 Task: Create List Blockchain in Board Sales Prospecting Tools to Workspace Corporate Social Responsibility. Create List Artificial Intelligence in Board Sales Forecasting and Analysis to Workspace Corporate Social Responsibility. Create List Machine Learning in Board Sales Forecasting and Revenue Projection to Workspace Corporate Social Responsibility
Action: Mouse moved to (91, 377)
Screenshot: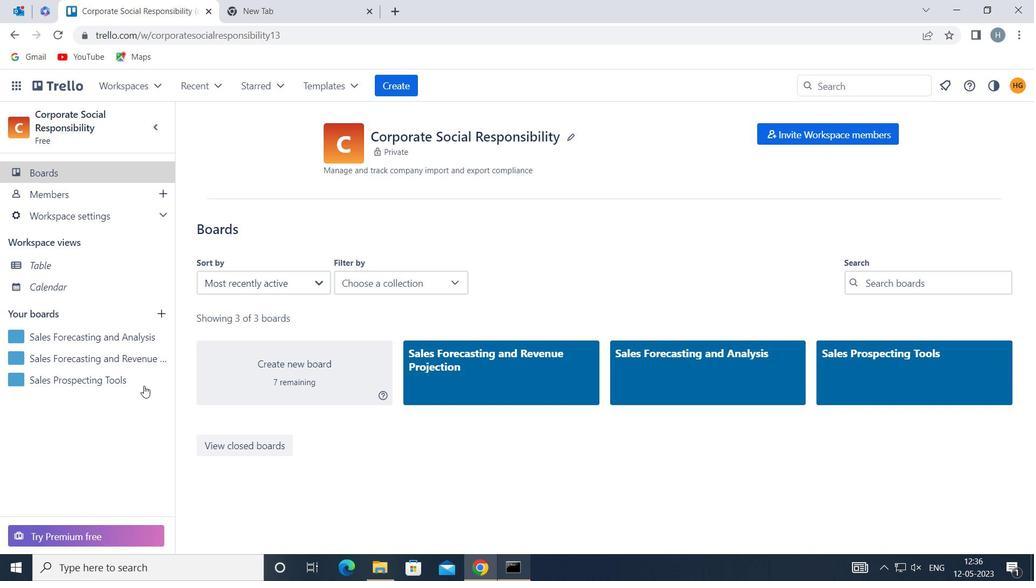 
Action: Mouse pressed left at (91, 377)
Screenshot: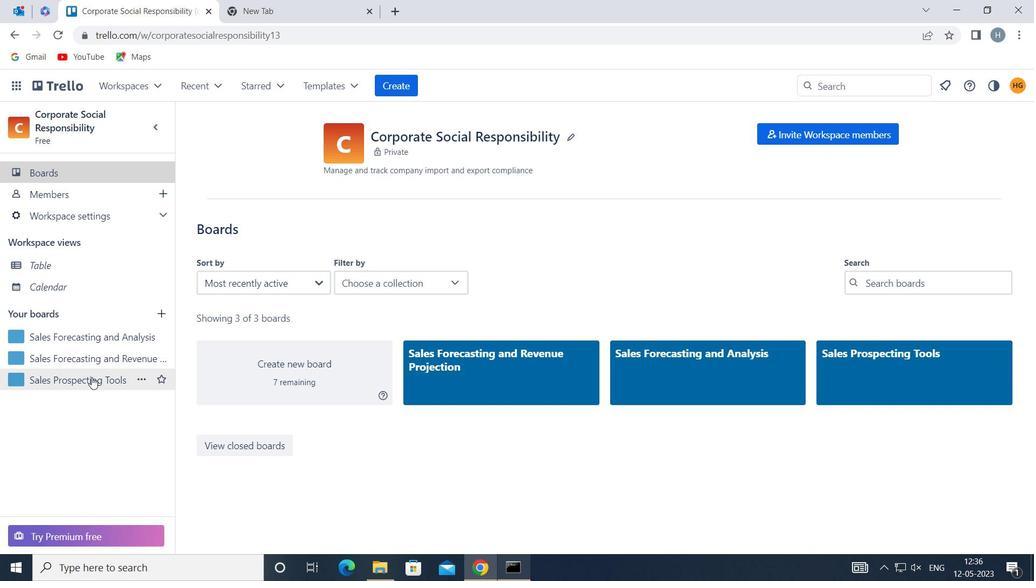 
Action: Mouse moved to (442, 164)
Screenshot: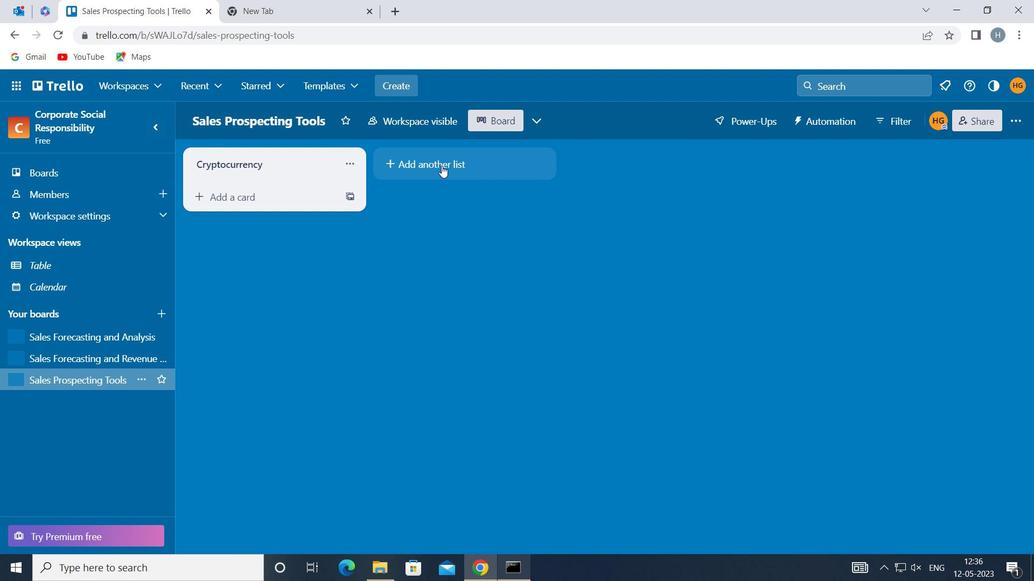 
Action: Mouse pressed left at (442, 164)
Screenshot: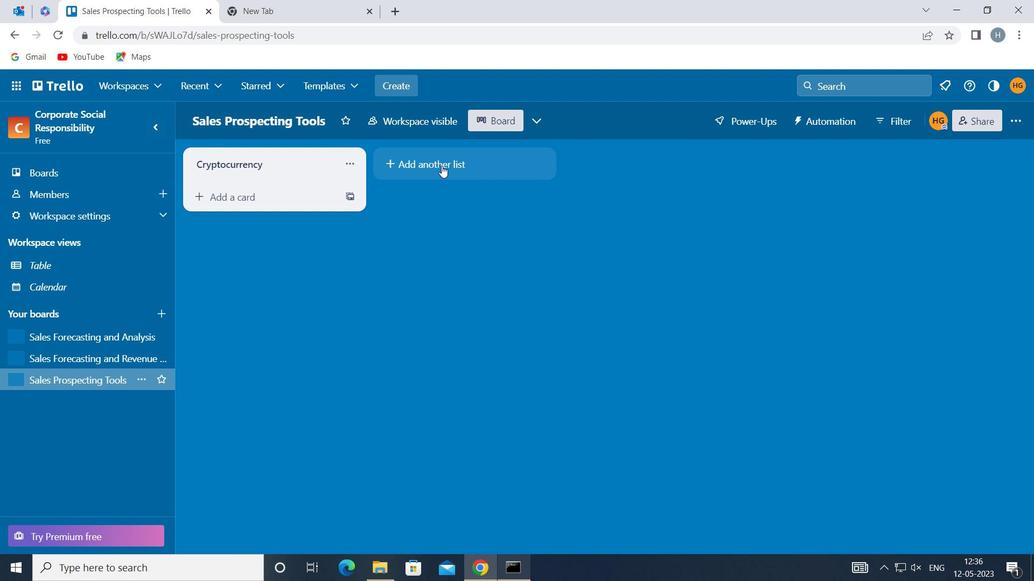 
Action: Key pressed <Key.shift>BLOCKCHAIN
Screenshot: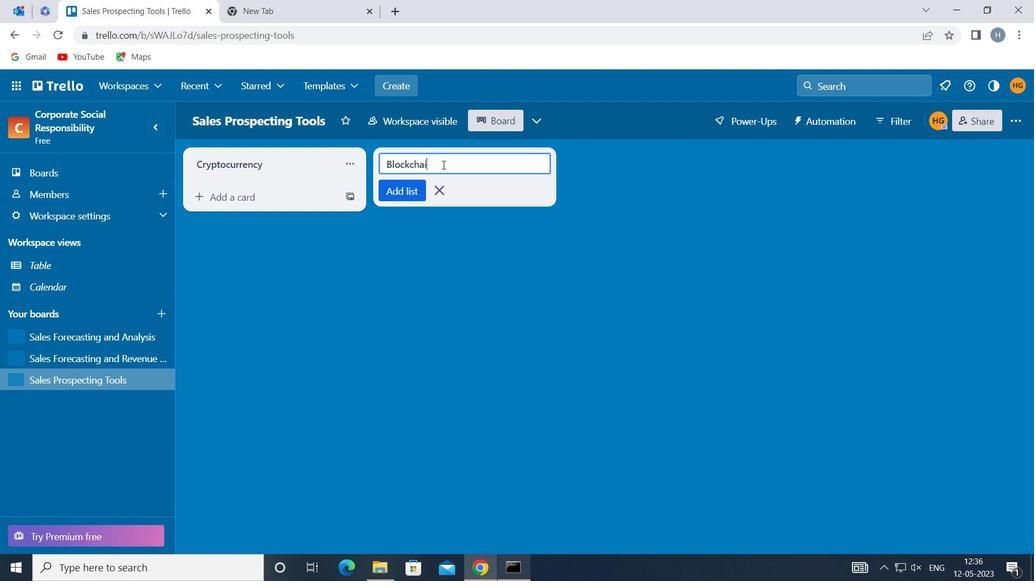 
Action: Mouse moved to (407, 189)
Screenshot: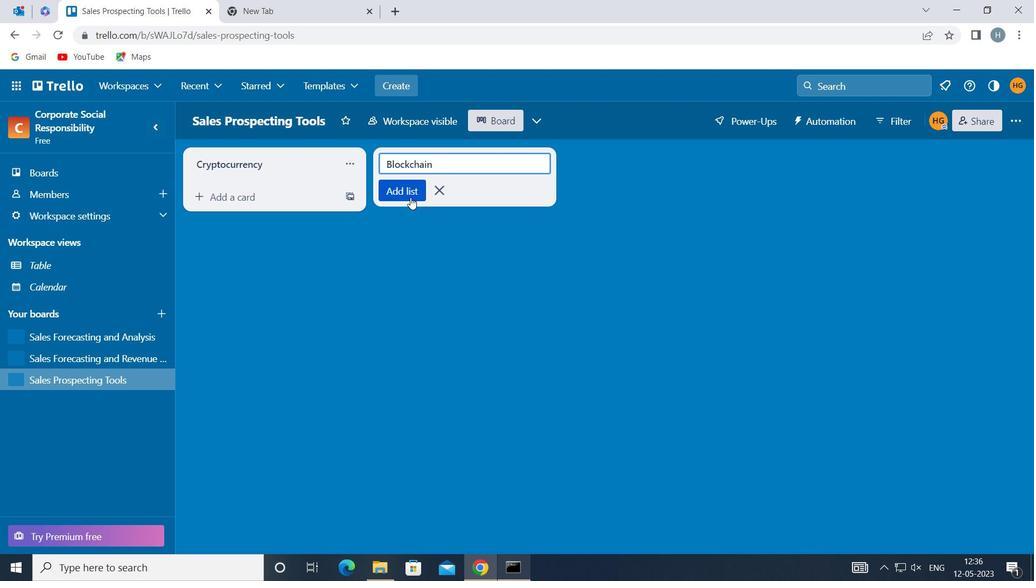 
Action: Mouse pressed left at (407, 189)
Screenshot: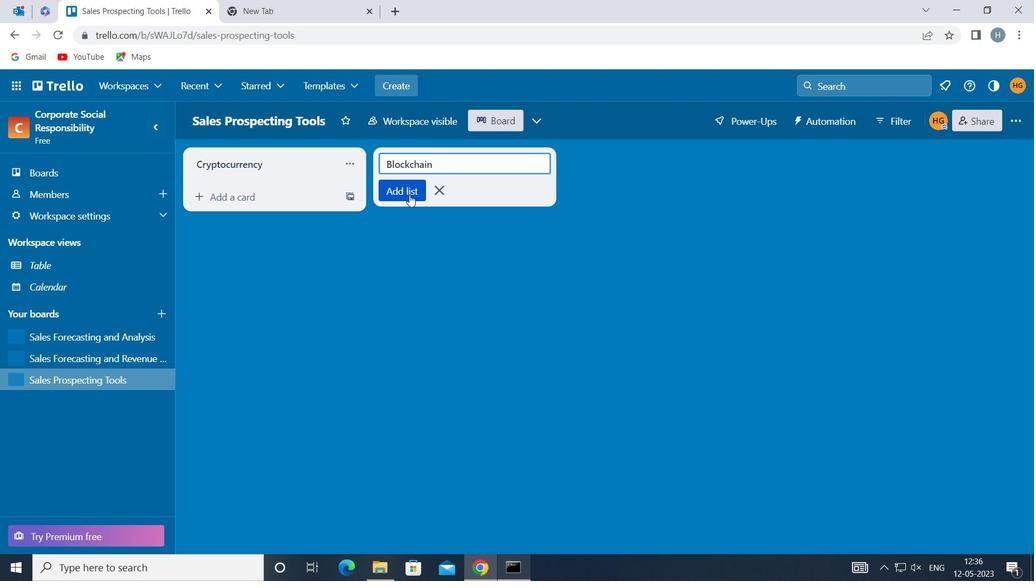 
Action: Mouse moved to (349, 315)
Screenshot: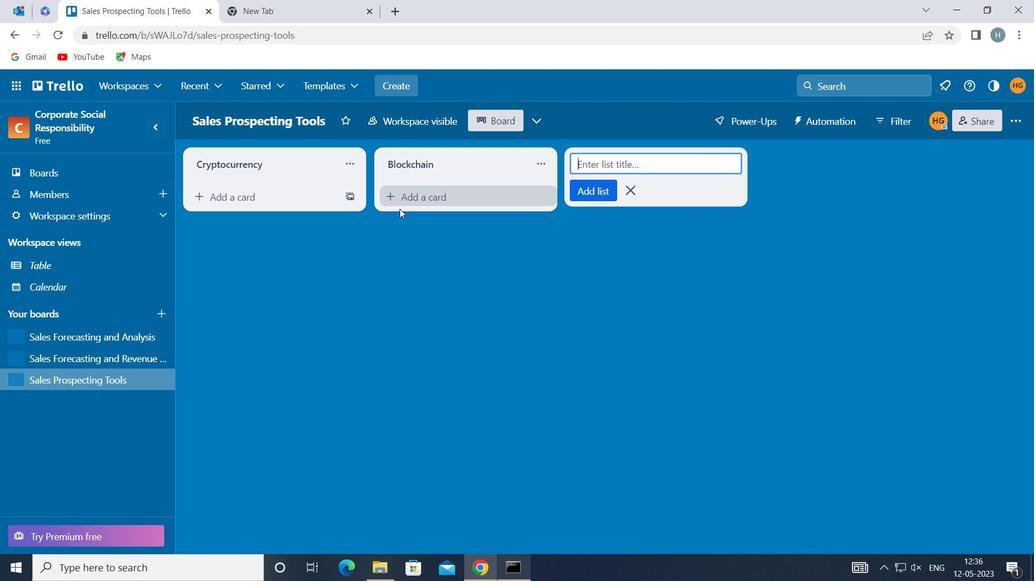
Action: Mouse pressed left at (349, 315)
Screenshot: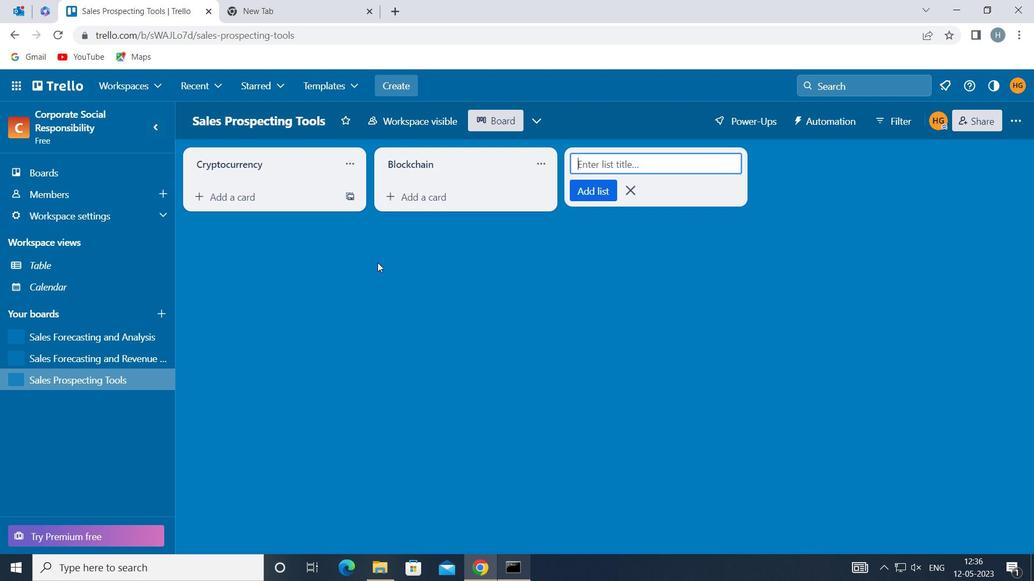 
Action: Mouse moved to (95, 331)
Screenshot: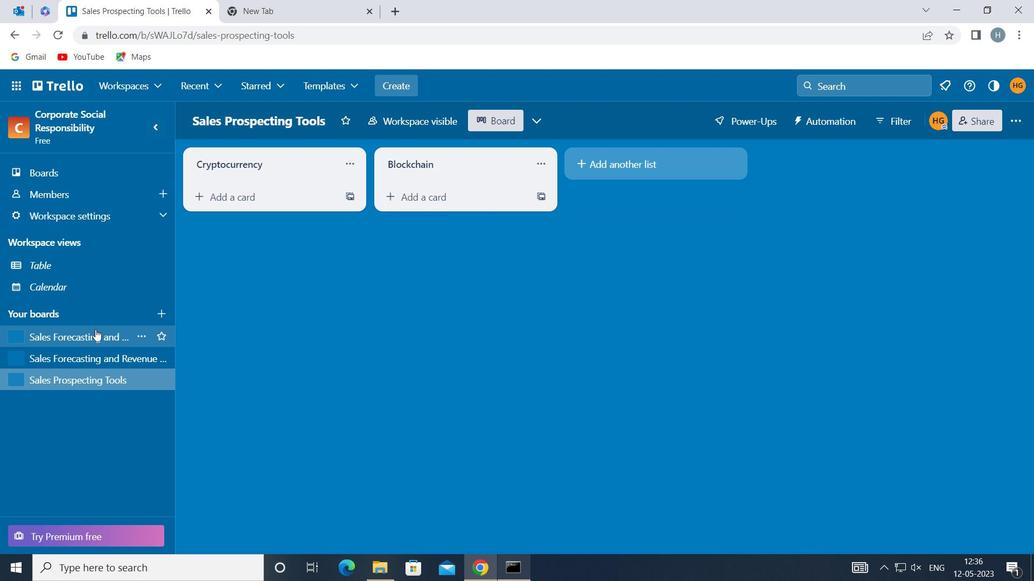 
Action: Mouse pressed left at (95, 331)
Screenshot: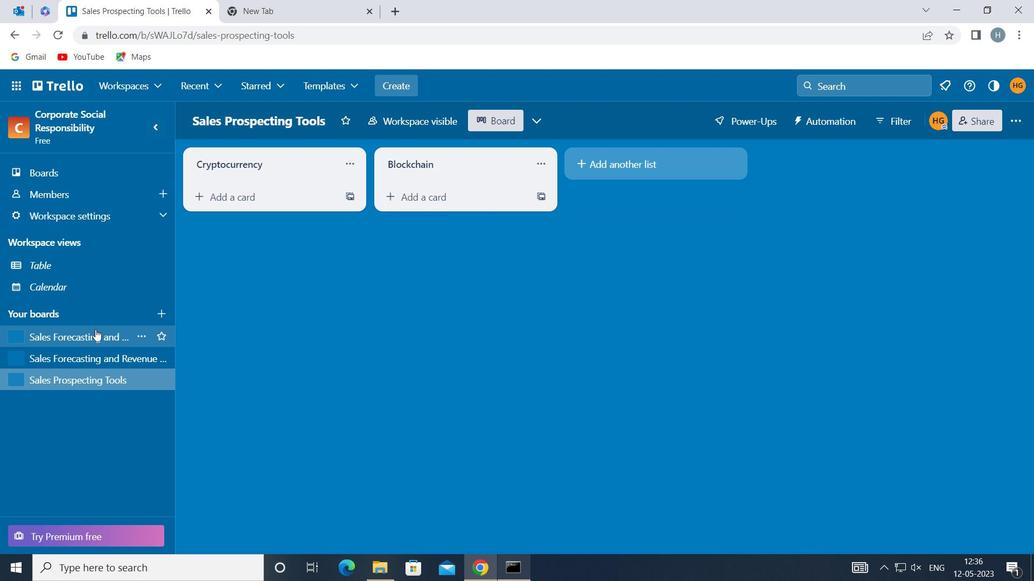 
Action: Mouse moved to (458, 156)
Screenshot: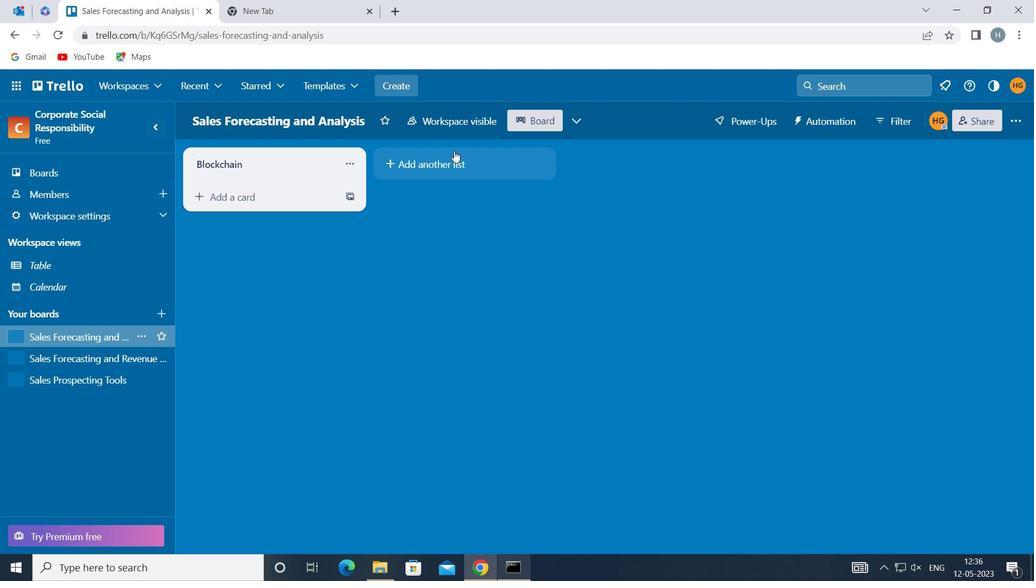 
Action: Mouse pressed left at (458, 156)
Screenshot: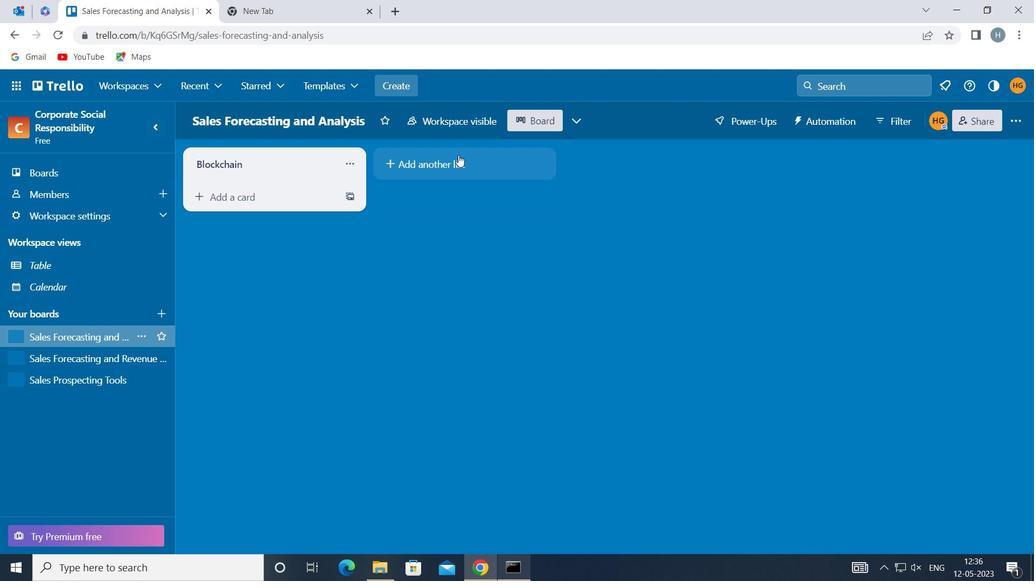 
Action: Mouse moved to (450, 164)
Screenshot: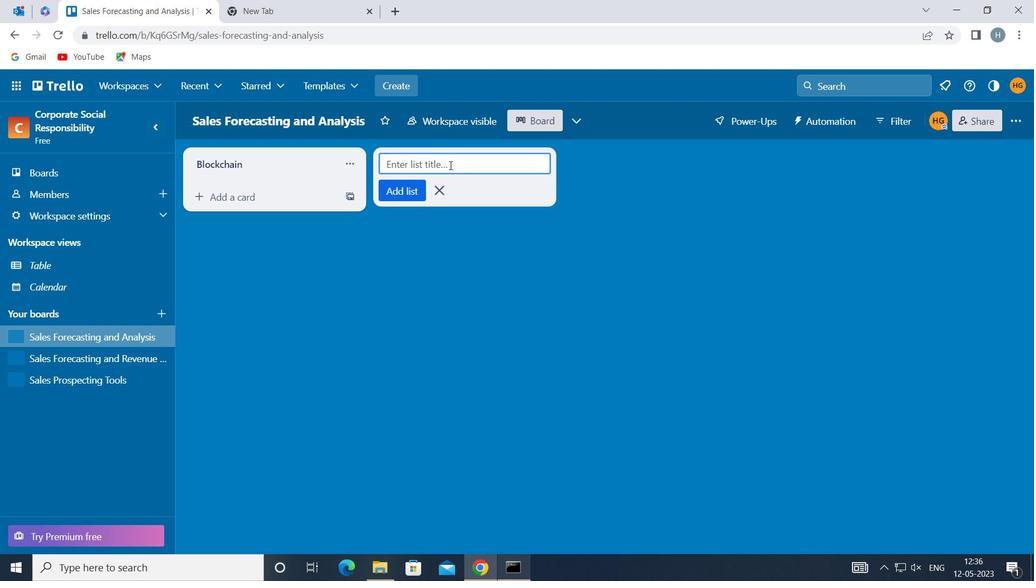 
Action: Mouse pressed left at (450, 164)
Screenshot: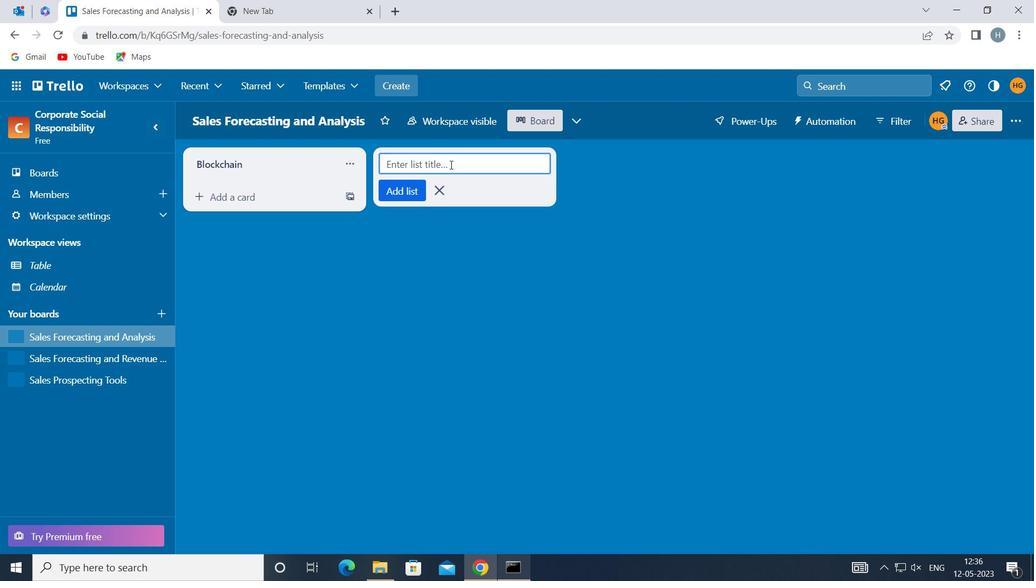 
Action: Key pressed <Key.shift>ARITI<Key.backspace><Key.backspace><Key.backspace>TIFICIAL<Key.space><Key.shift>INTELLIGENCE
Screenshot: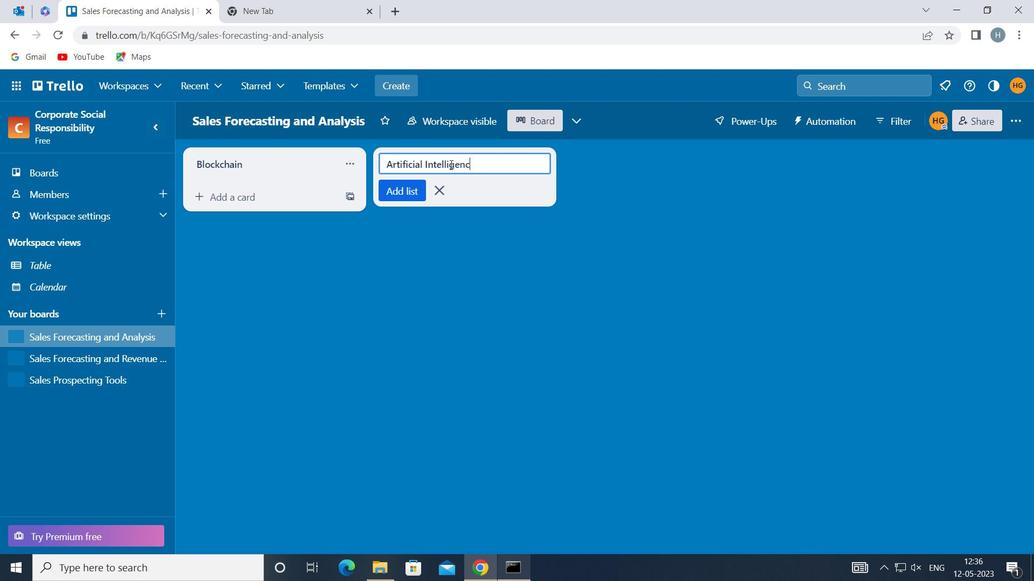 
Action: Mouse moved to (398, 192)
Screenshot: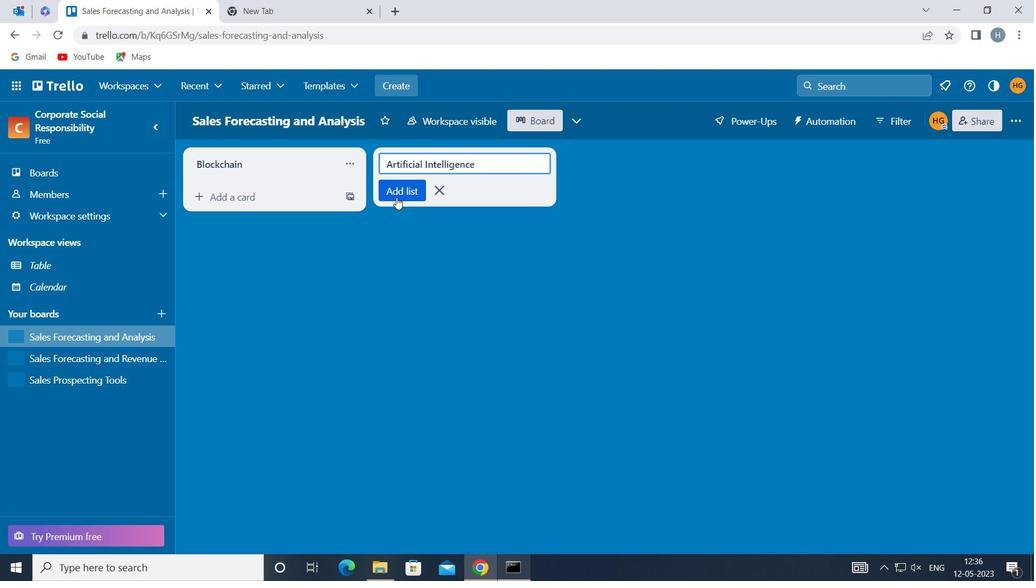 
Action: Mouse pressed left at (398, 192)
Screenshot: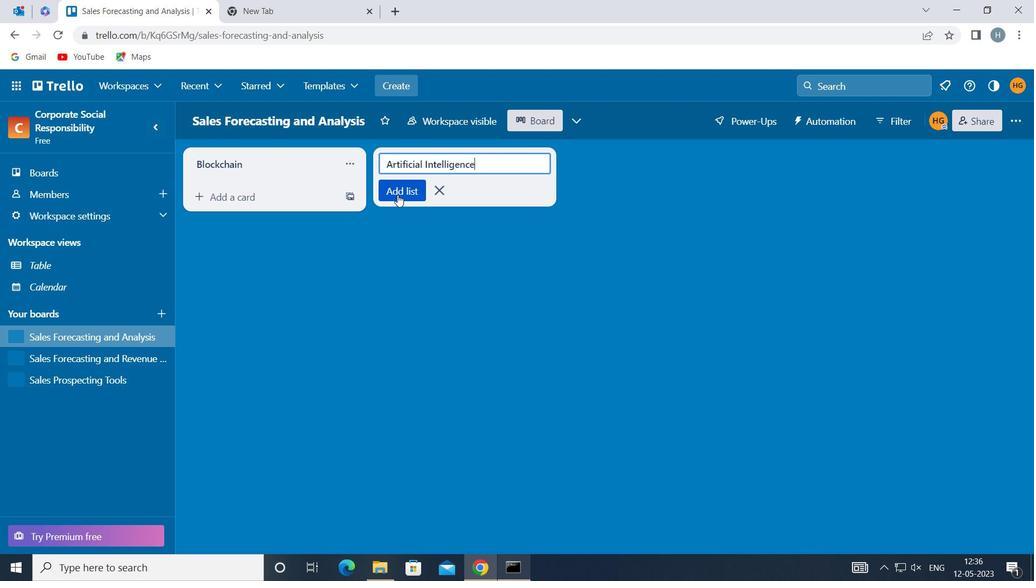 
Action: Mouse moved to (369, 257)
Screenshot: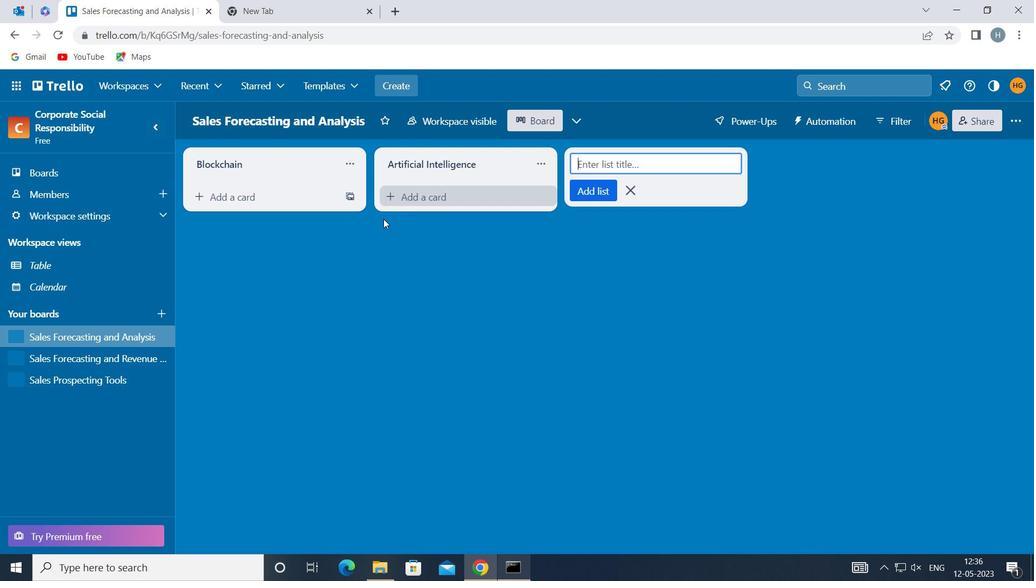 
Action: Mouse pressed left at (369, 257)
Screenshot: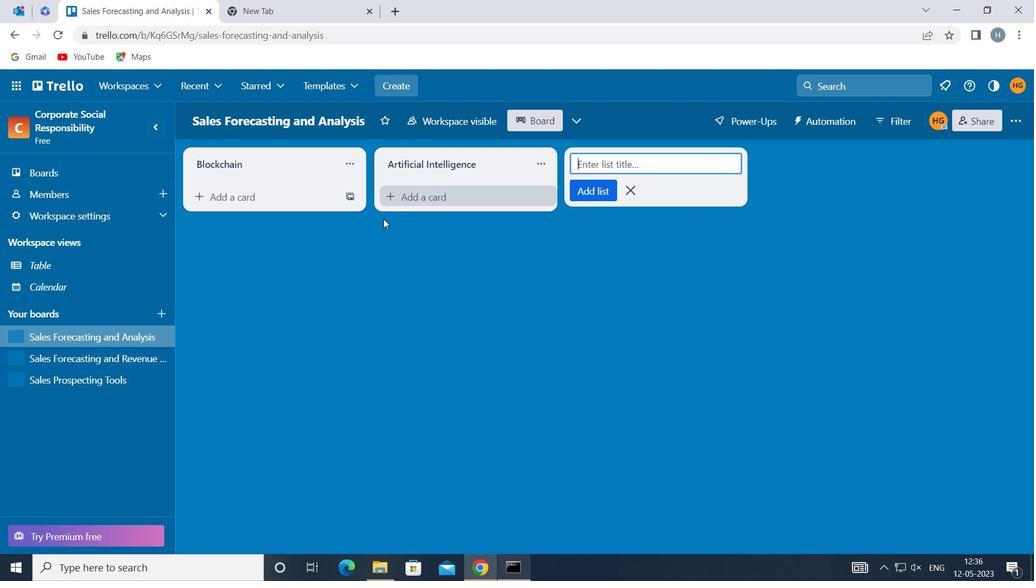 
Action: Mouse moved to (84, 351)
Screenshot: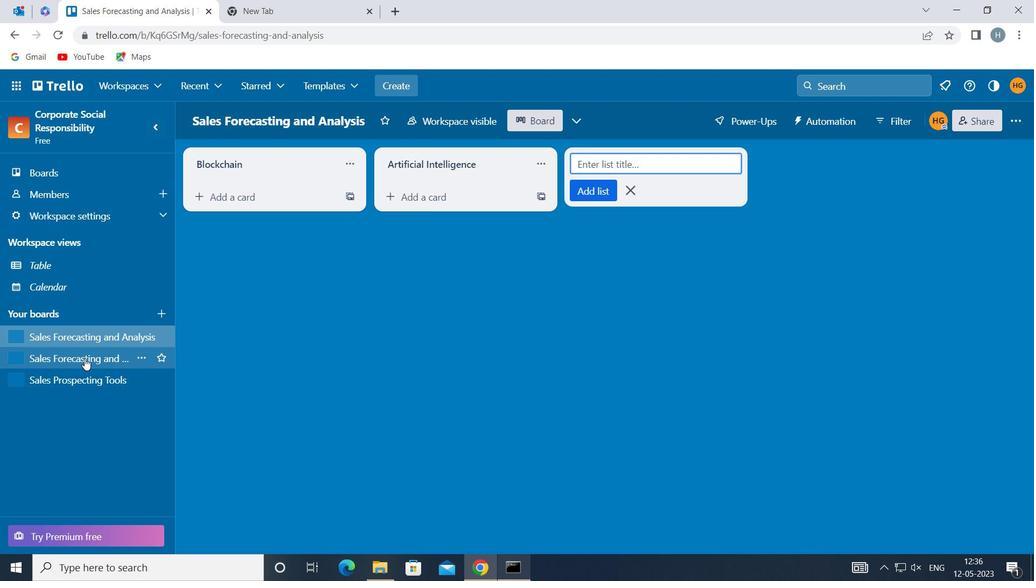 
Action: Mouse pressed left at (84, 351)
Screenshot: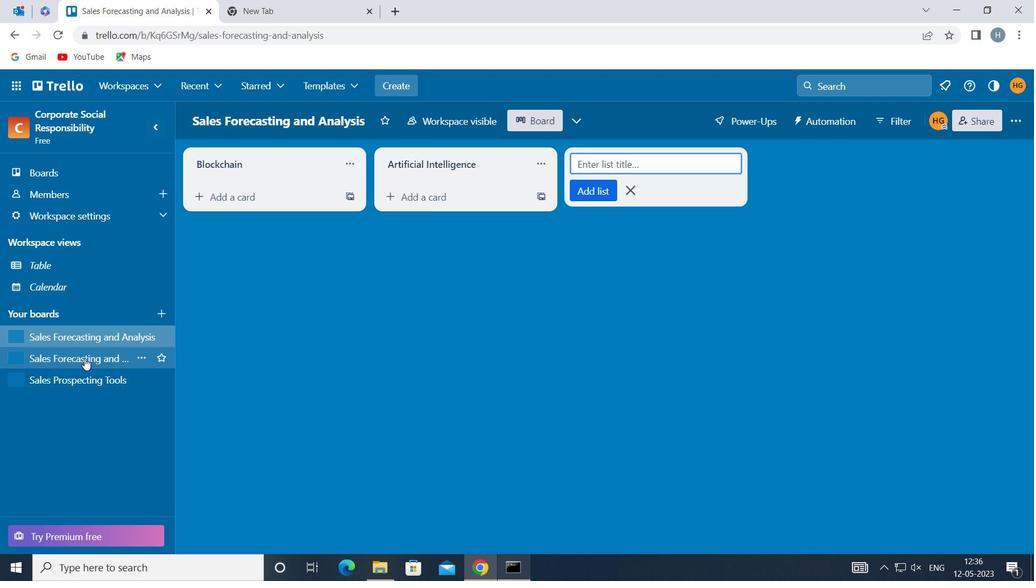 
Action: Mouse moved to (426, 168)
Screenshot: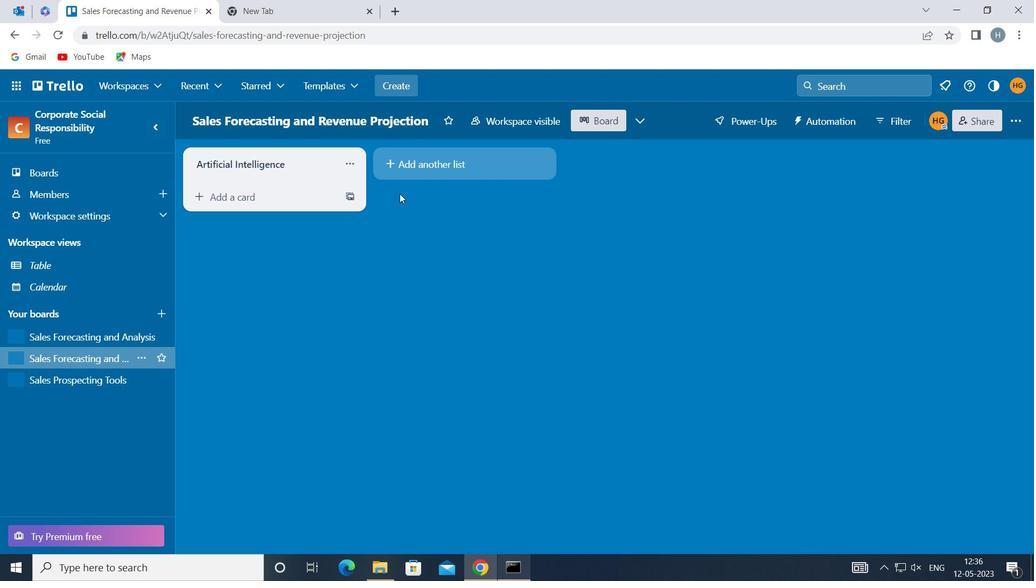 
Action: Mouse pressed left at (426, 168)
Screenshot: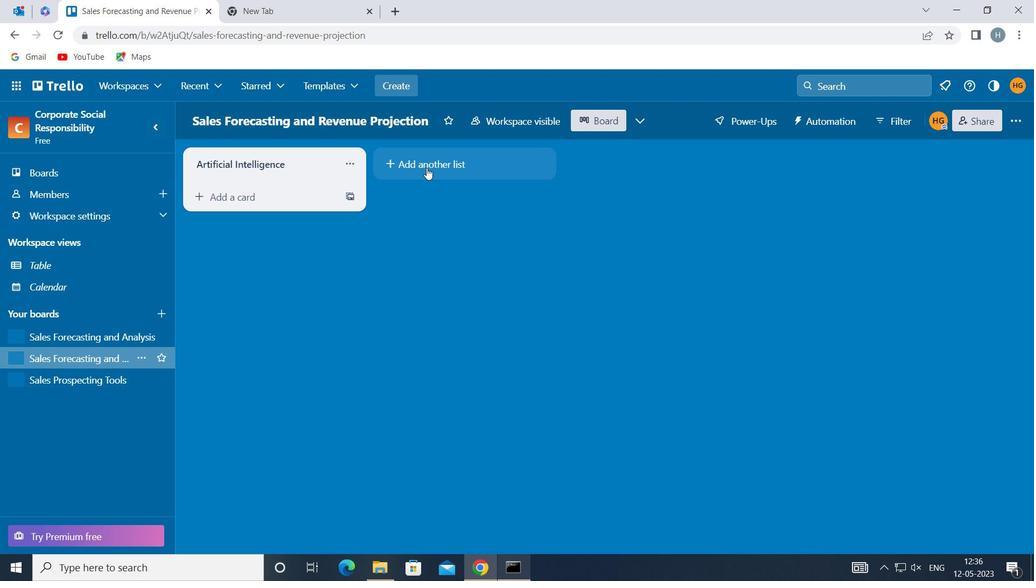 
Action: Mouse moved to (436, 162)
Screenshot: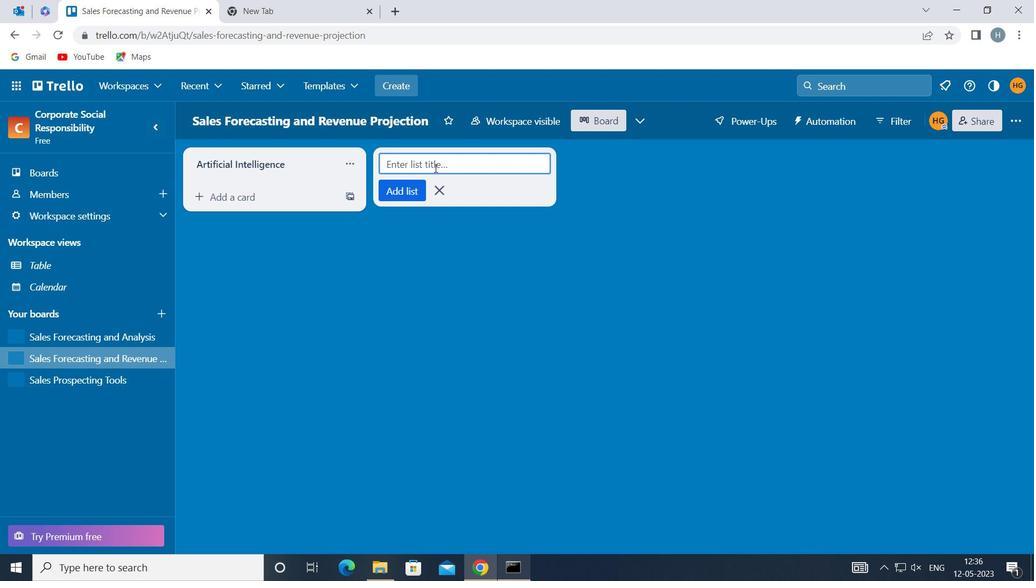 
Action: Mouse pressed left at (436, 162)
Screenshot: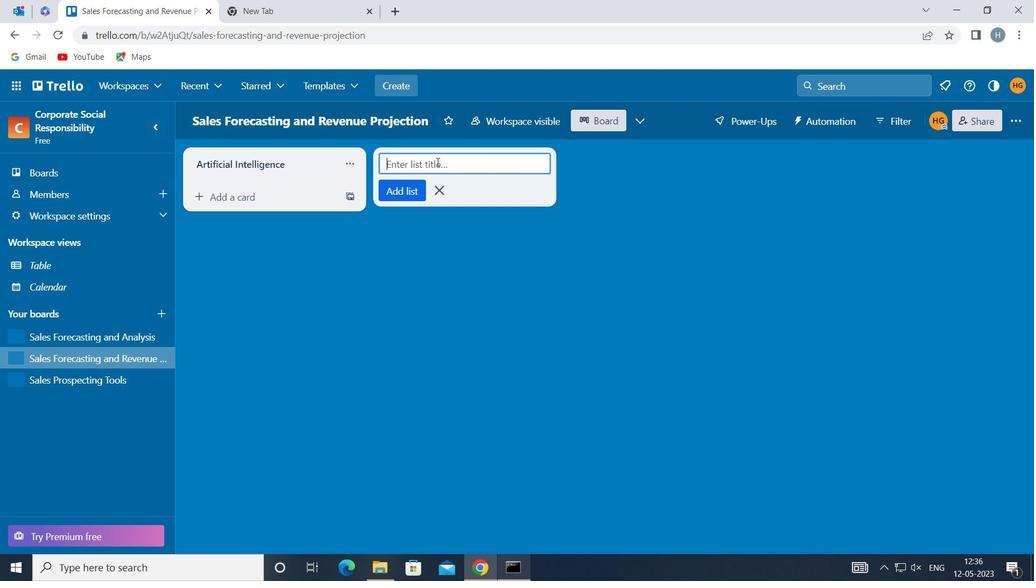 
Action: Key pressed <Key.shift>MACHINE<Key.space><Key.shift>LEARNING
Screenshot: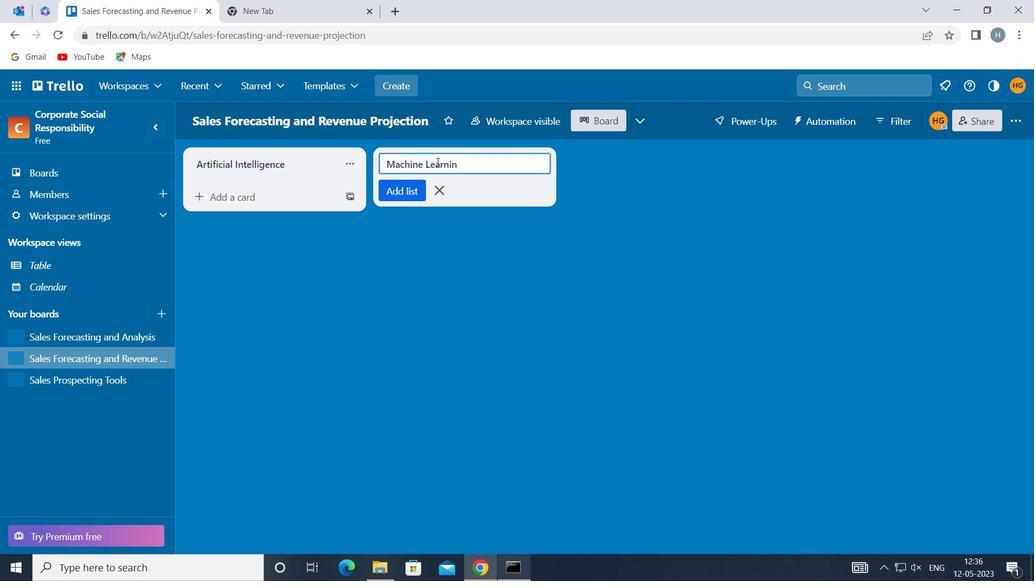 
Action: Mouse moved to (389, 191)
Screenshot: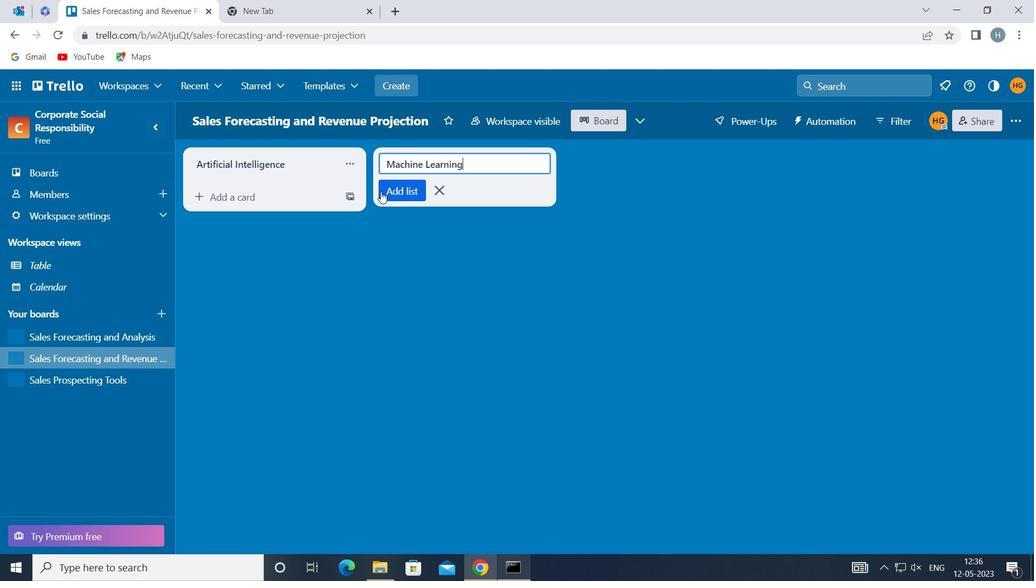 
Action: Mouse pressed left at (389, 191)
Screenshot: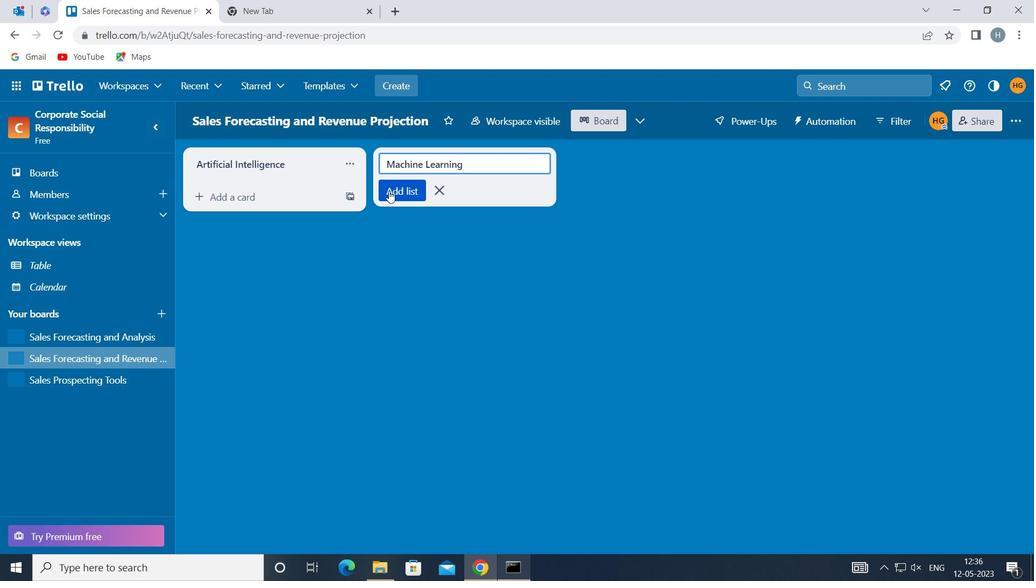 
Action: Mouse moved to (404, 270)
Screenshot: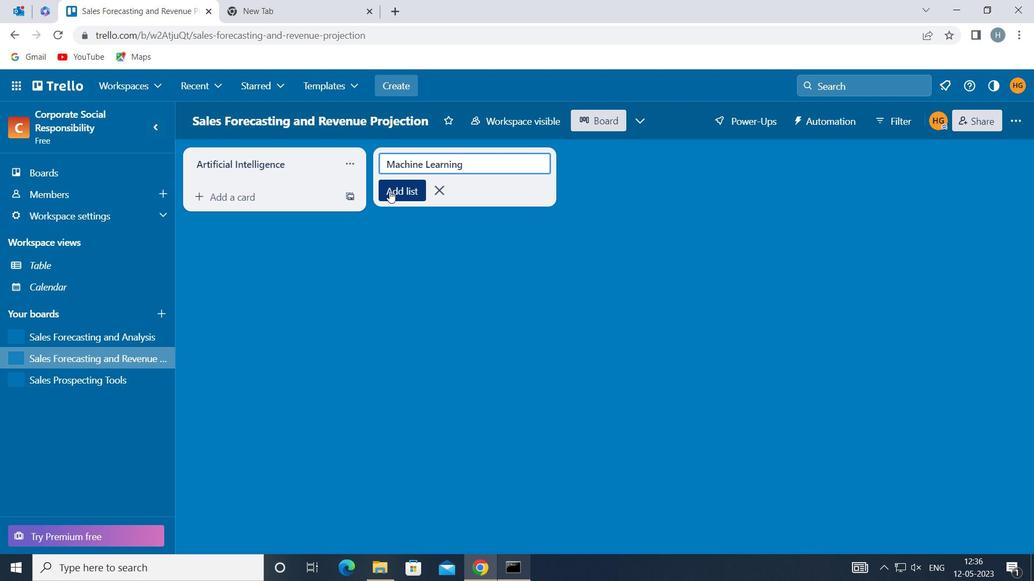 
Action: Mouse pressed left at (404, 270)
Screenshot: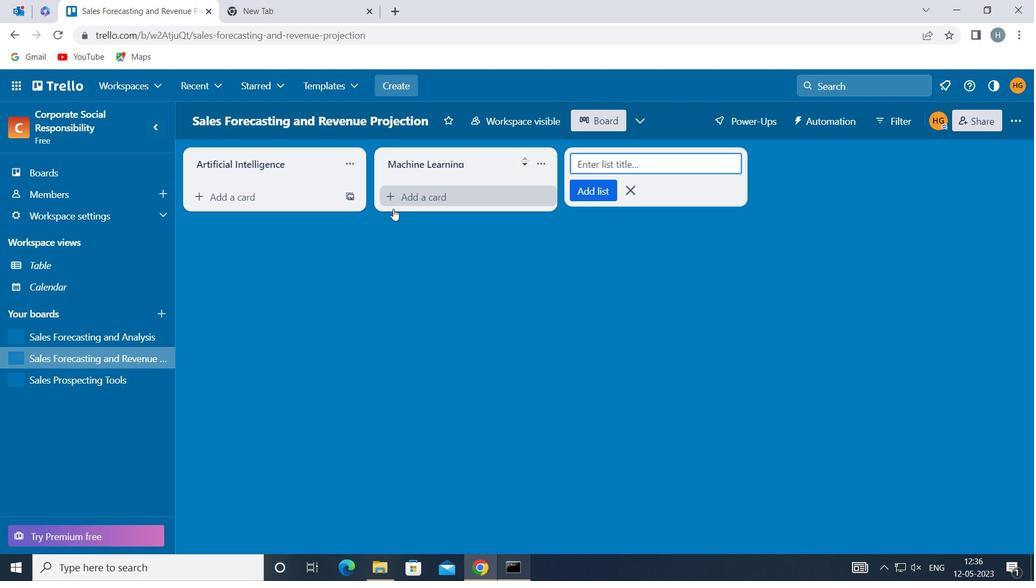 
